 Task: Create a sub task Gather and Analyse Requirements for the task  Upgrade and migrate company data analytics to a cloud-based solution in the project AmberDrive , assign it to team member softage.3@softage.net and update the status of the sub task to  On Track  , set the priority of the sub task to Low
Action: Mouse moved to (693, 399)
Screenshot: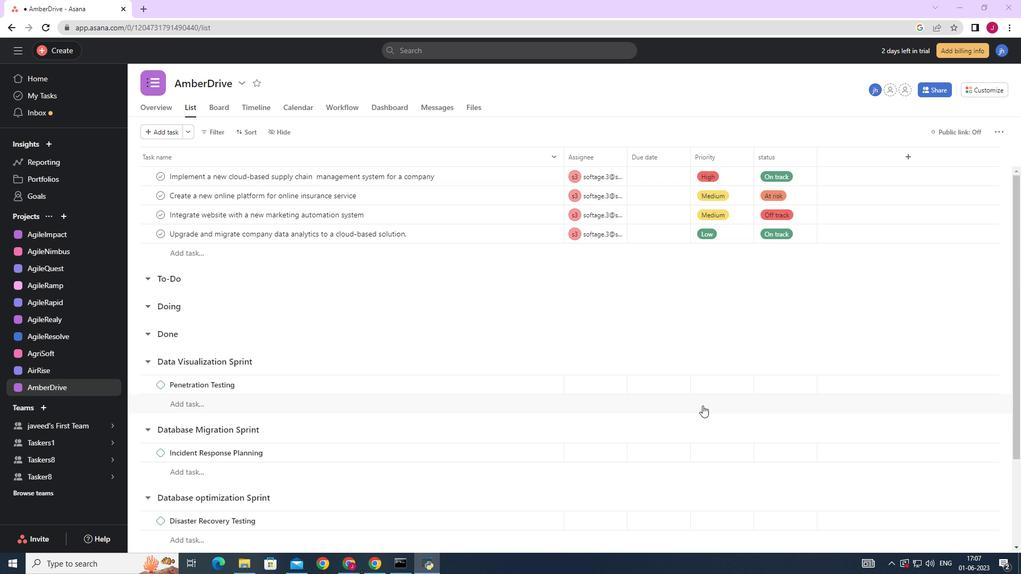 
Action: Mouse scrolled (693, 400) with delta (0, 0)
Screenshot: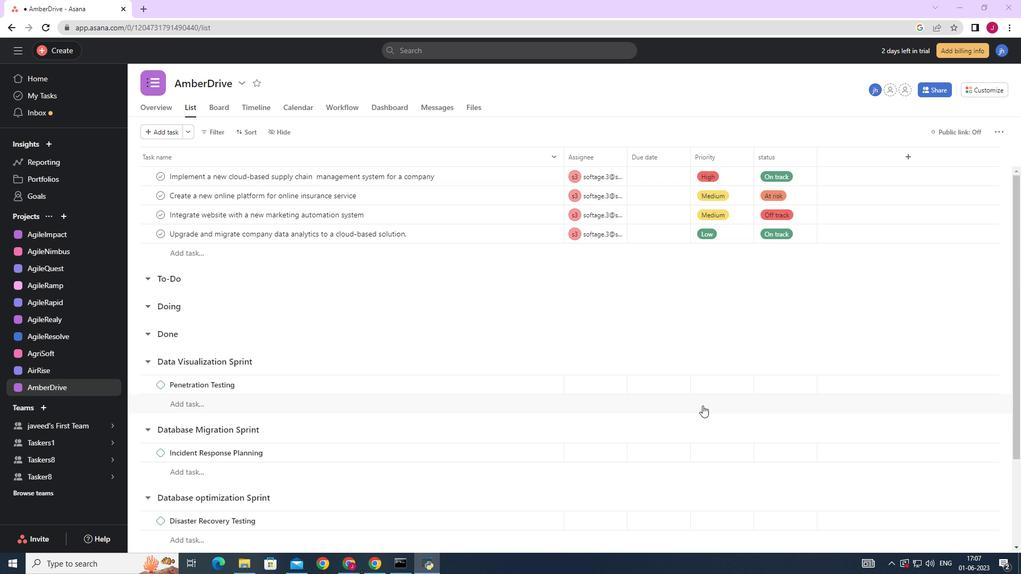 
Action: Mouse moved to (691, 399)
Screenshot: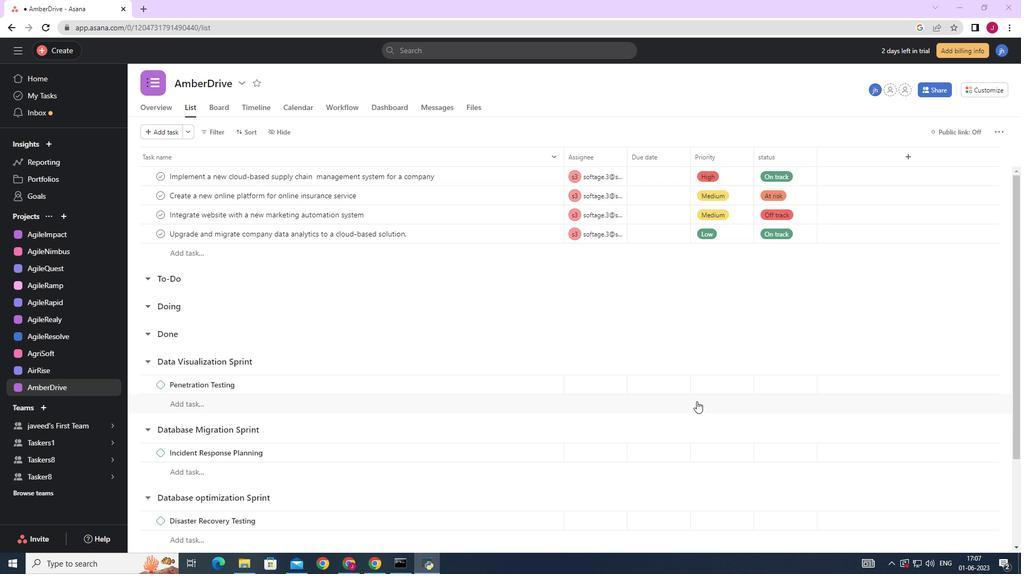 
Action: Mouse scrolled (691, 399) with delta (0, 0)
Screenshot: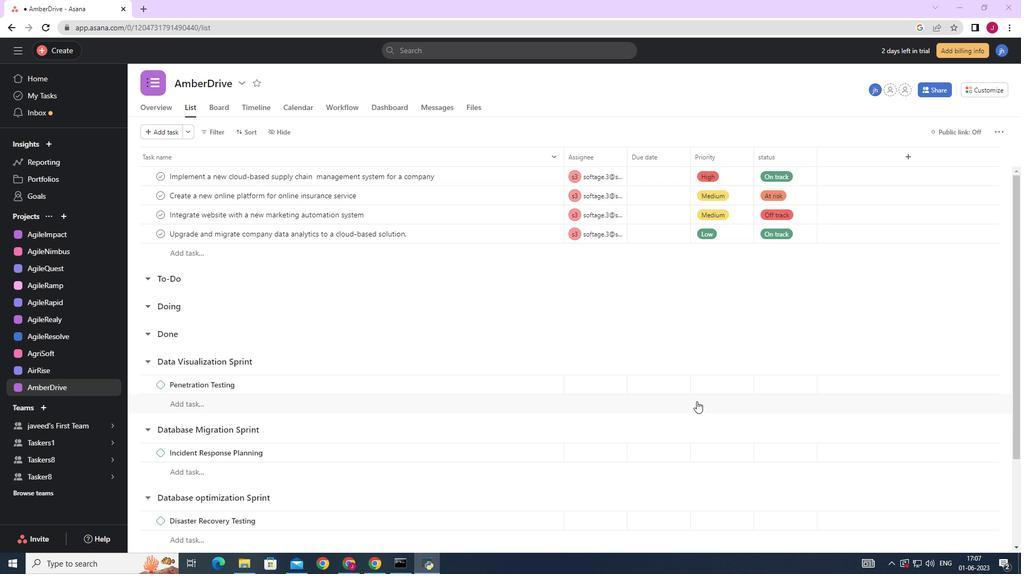
Action: Mouse moved to (681, 394)
Screenshot: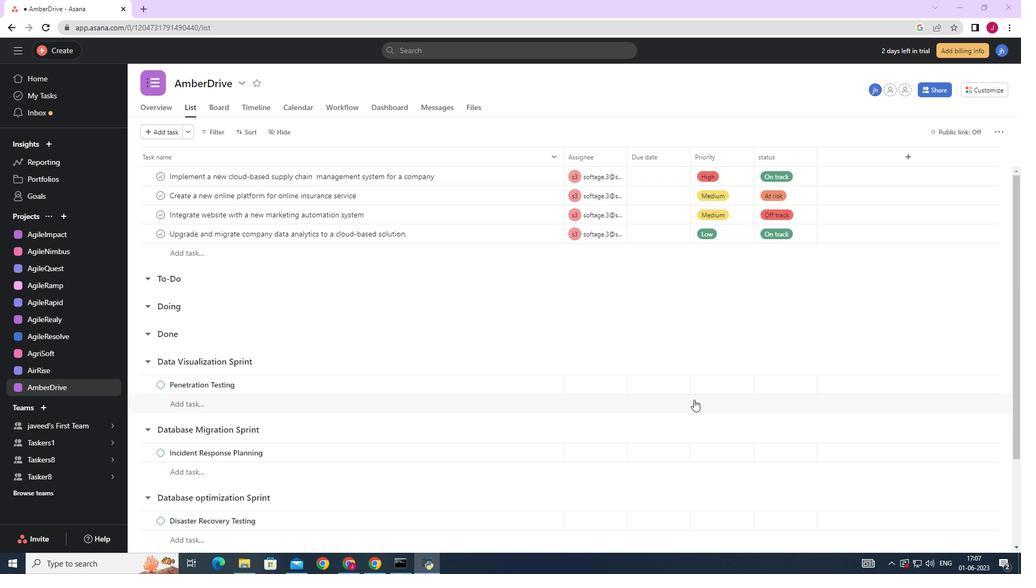 
Action: Mouse scrolled (681, 394) with delta (0, 0)
Screenshot: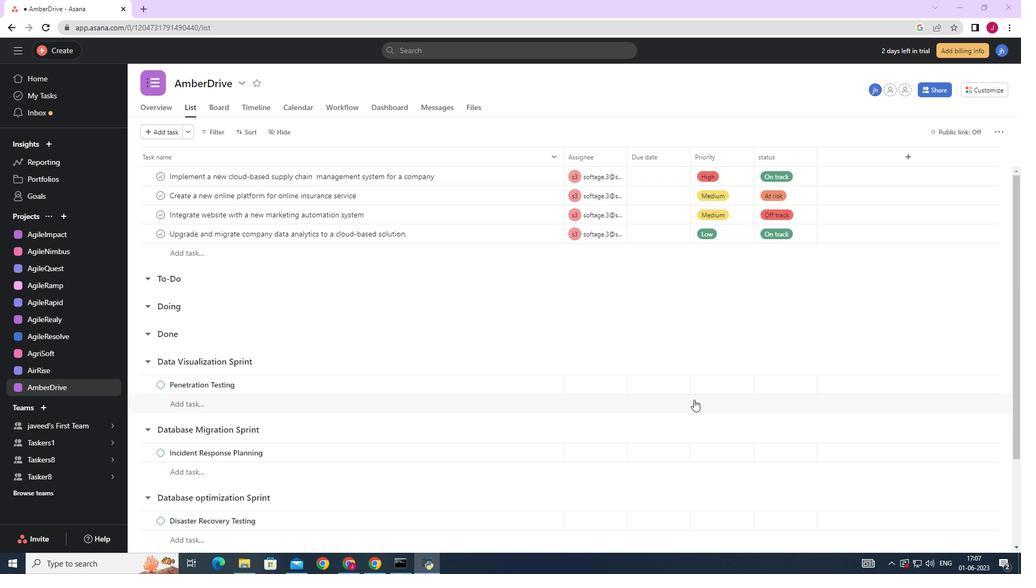 
Action: Mouse moved to (506, 236)
Screenshot: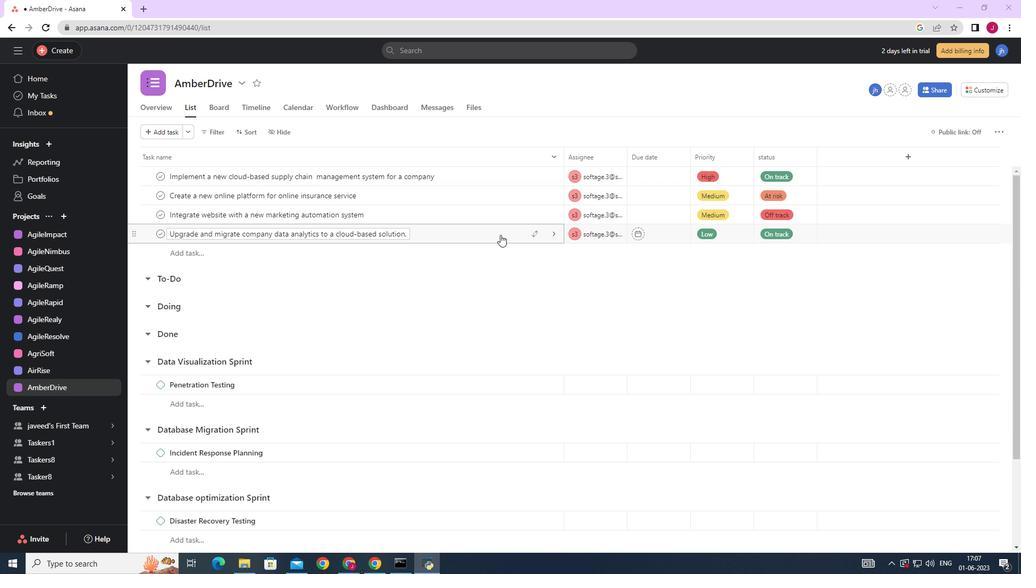 
Action: Mouse pressed left at (506, 236)
Screenshot: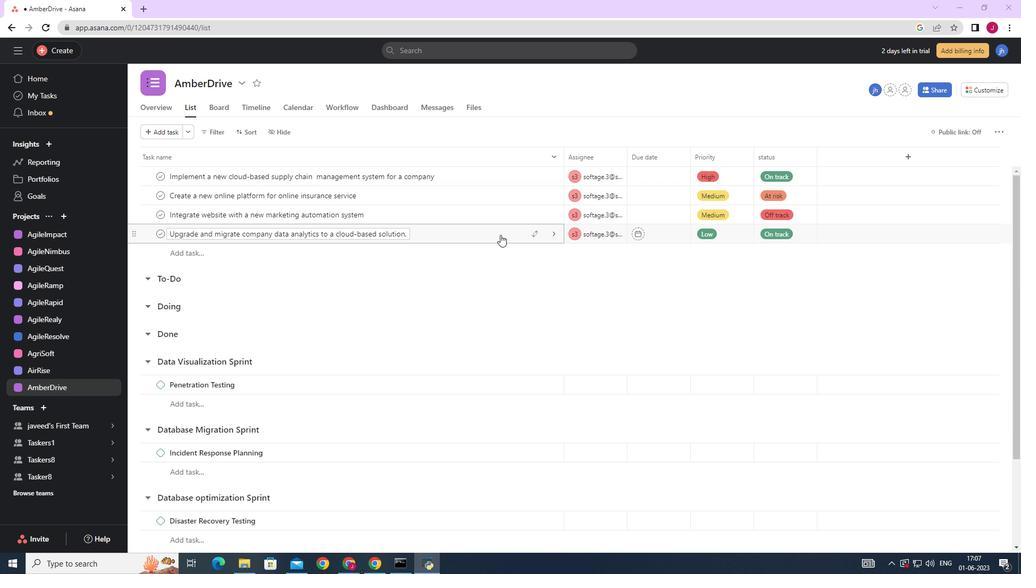 
Action: Mouse moved to (803, 349)
Screenshot: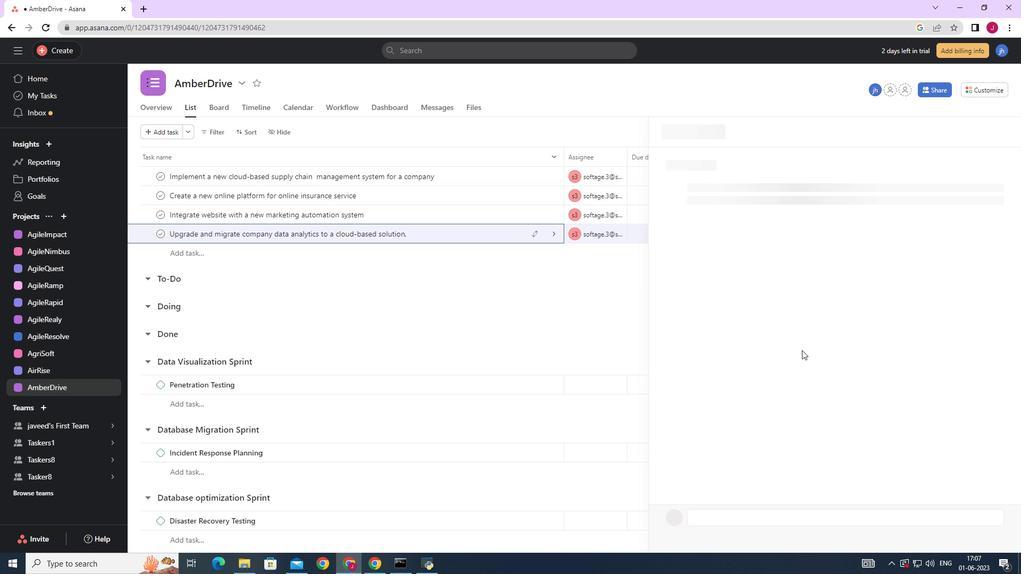
Action: Mouse scrolled (803, 349) with delta (0, 0)
Screenshot: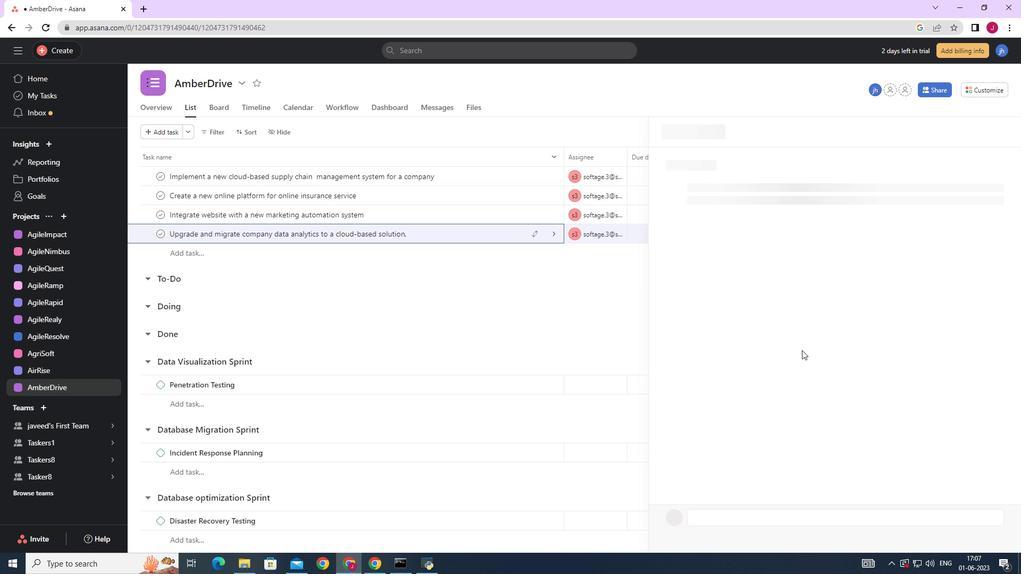 
Action: Mouse moved to (803, 349)
Screenshot: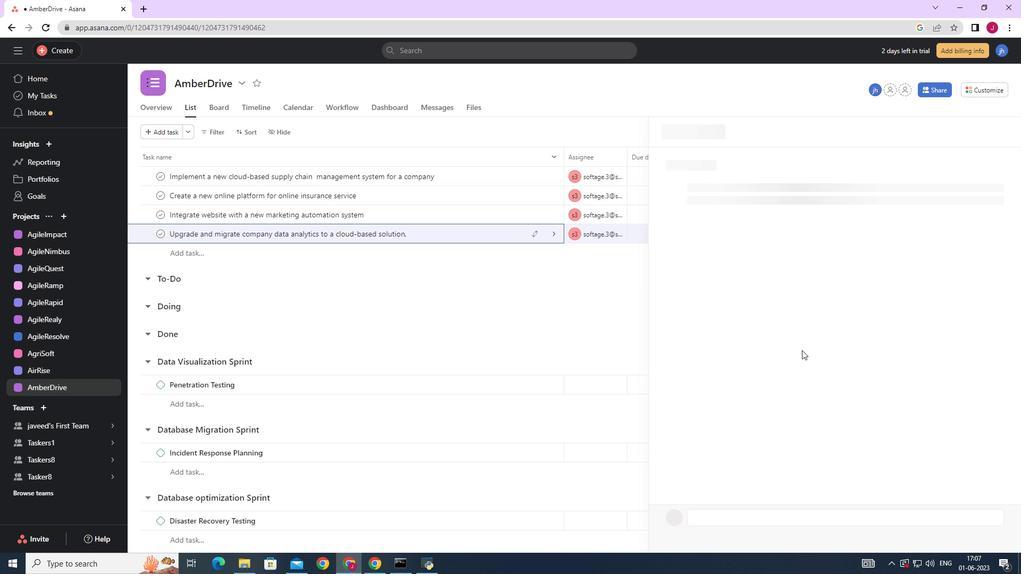
Action: Mouse scrolled (803, 348) with delta (0, 0)
Screenshot: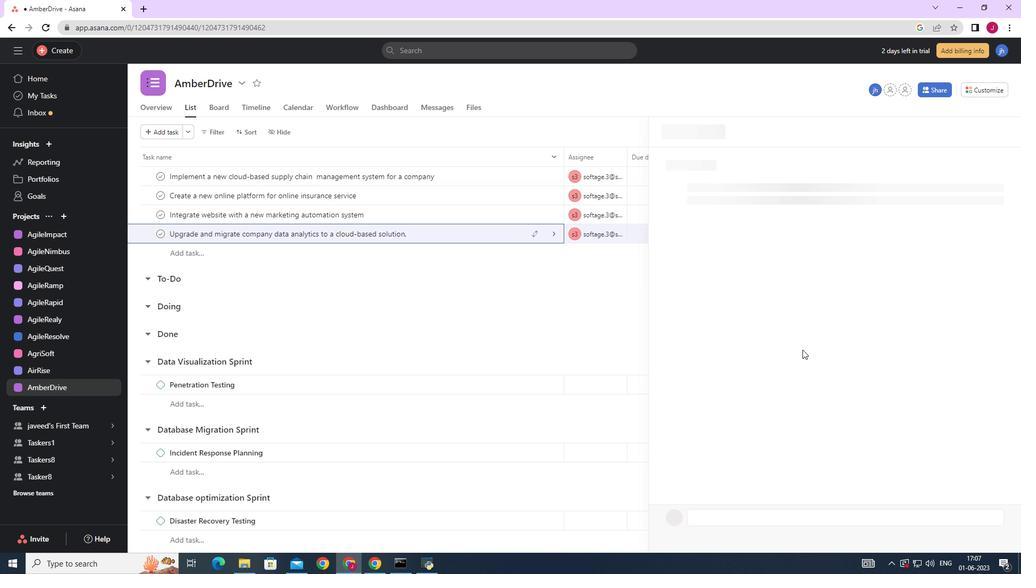 
Action: Mouse scrolled (803, 348) with delta (0, 0)
Screenshot: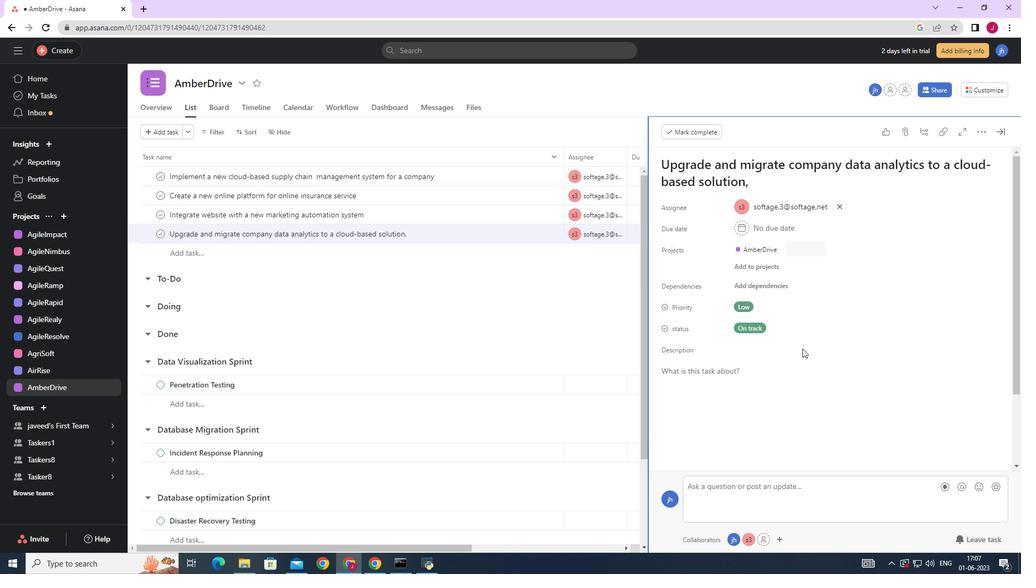 
Action: Mouse moved to (719, 434)
Screenshot: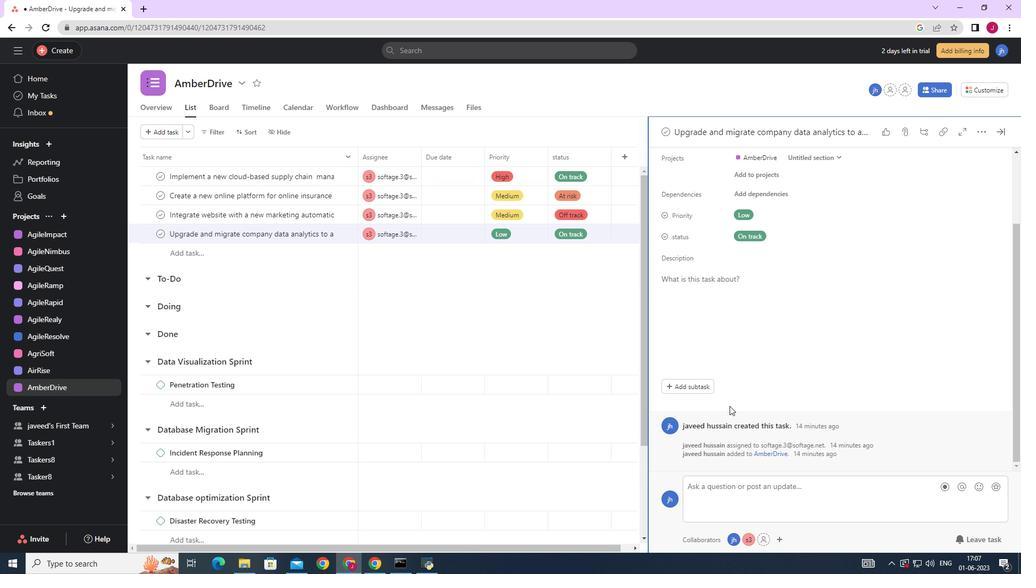 
Action: Mouse scrolled (719, 433) with delta (0, 0)
Screenshot: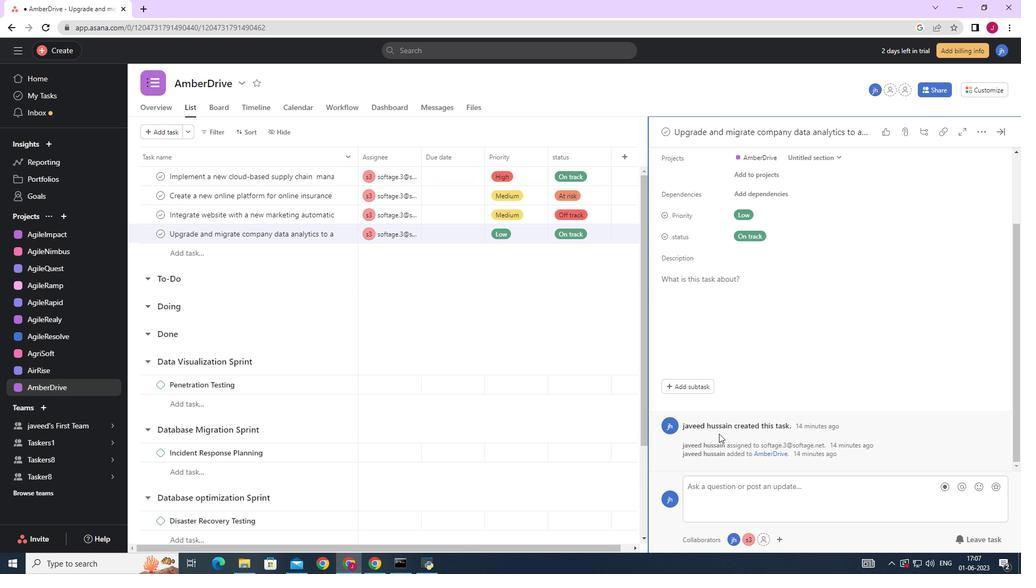 
Action: Mouse scrolled (719, 433) with delta (0, 0)
Screenshot: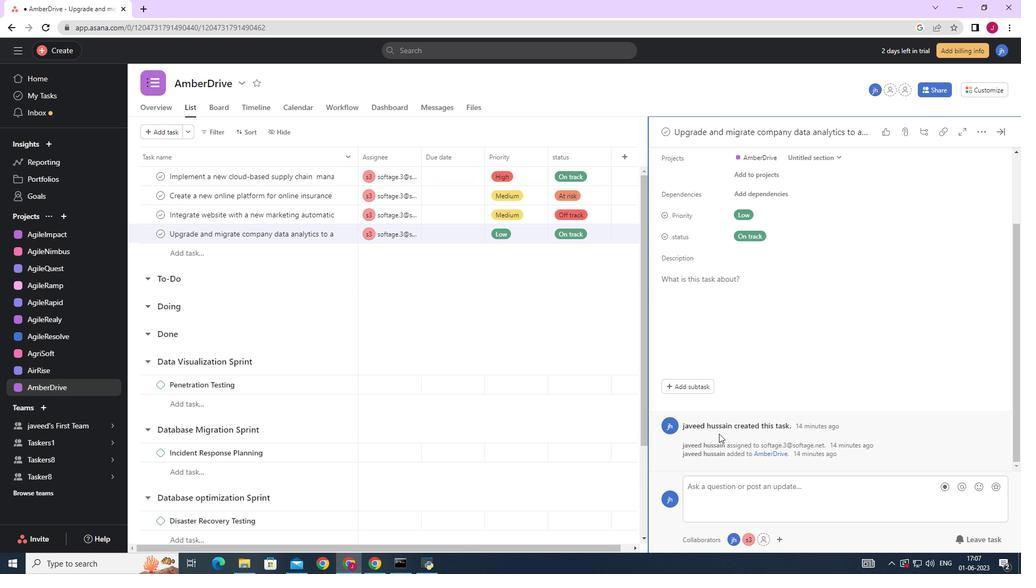
Action: Mouse scrolled (719, 433) with delta (0, 0)
Screenshot: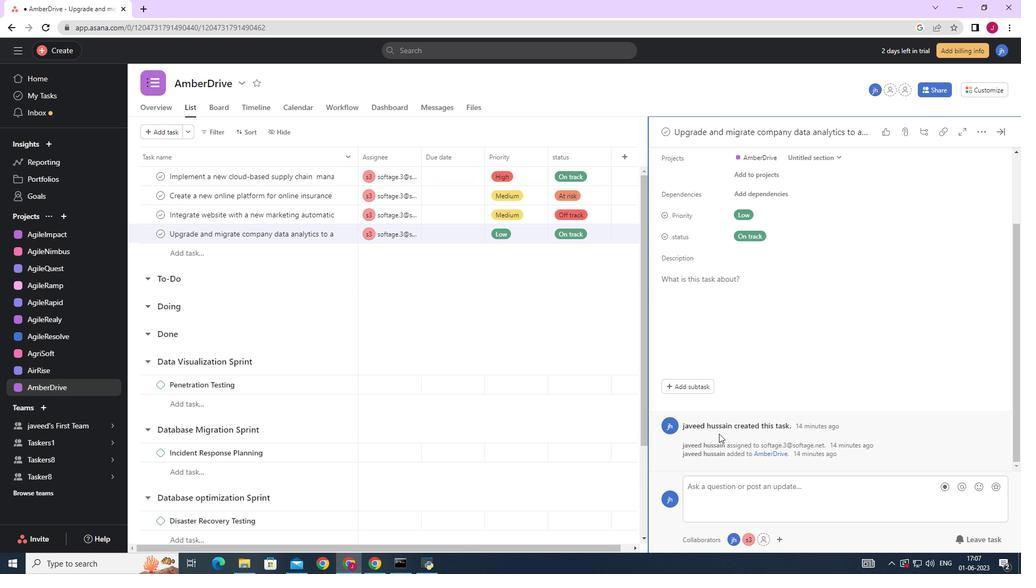 
Action: Mouse moved to (696, 385)
Screenshot: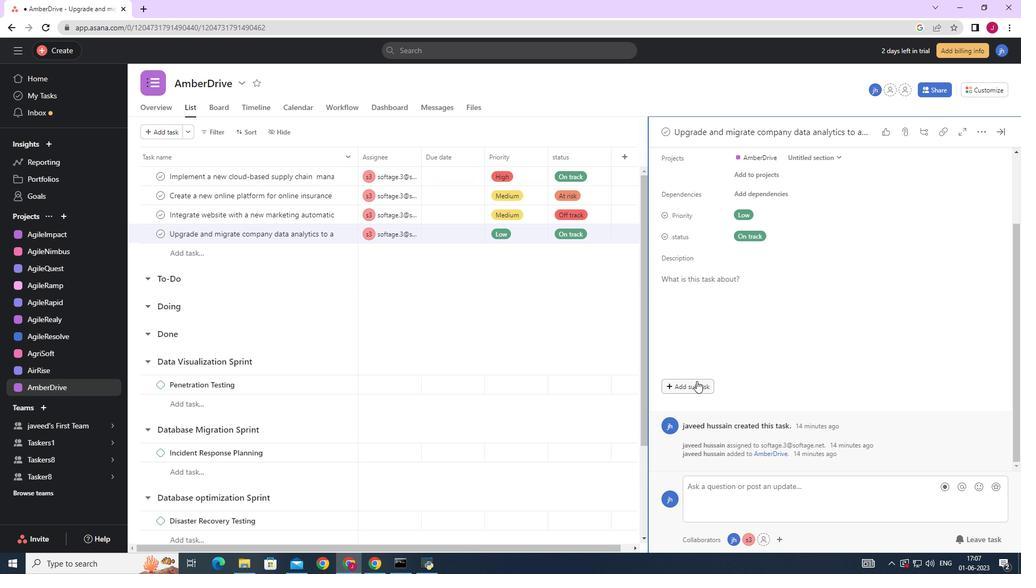 
Action: Mouse pressed left at (696, 385)
Screenshot: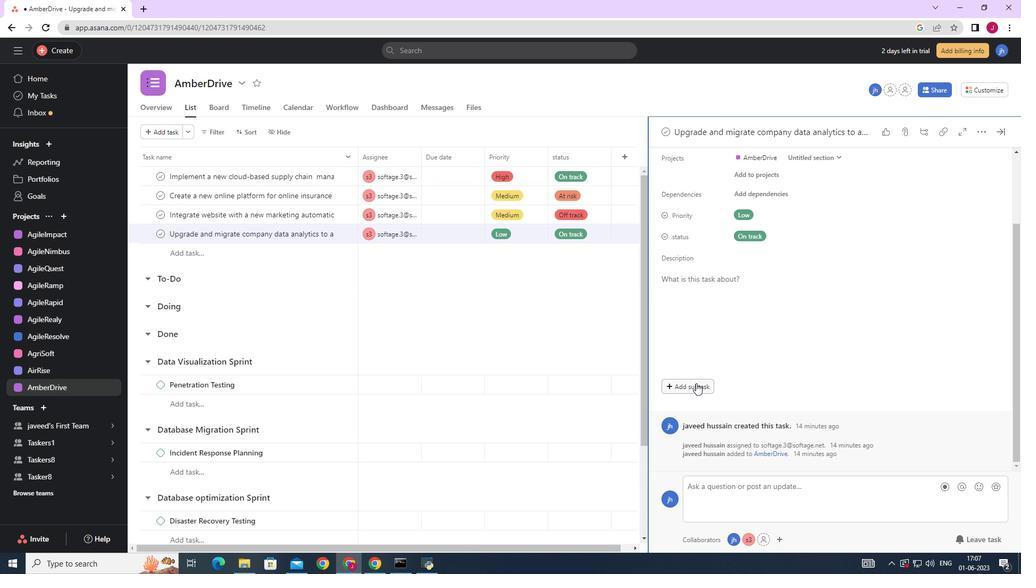 
Action: Mouse moved to (773, 354)
Screenshot: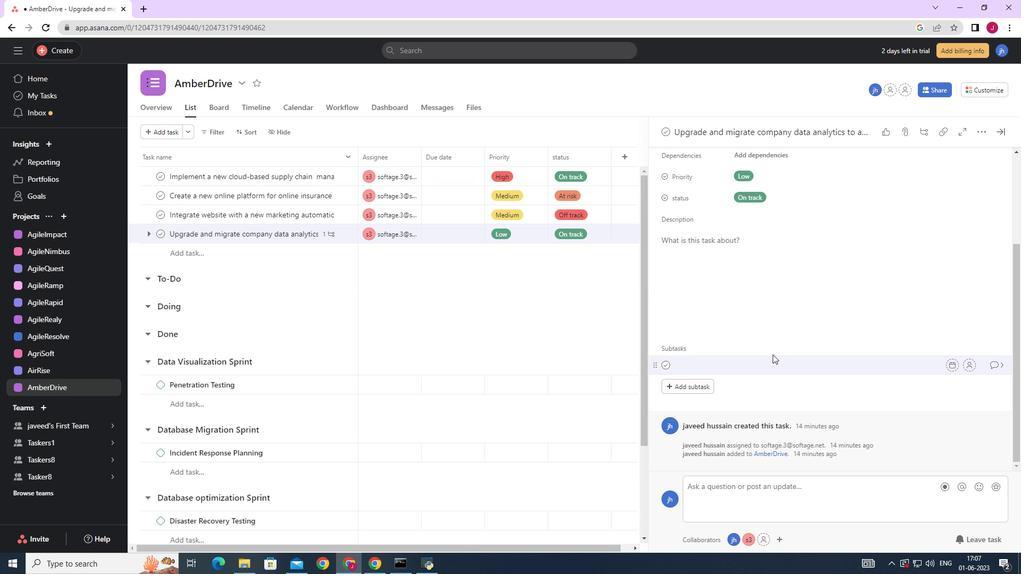 
Action: Key pressed <Key.caps_lock>G<Key.caps_lock>ather<Key.space>and<Key.space><Key.caps_lock>A<Key.caps_lock>nalyse<Key.space><Key.caps_lock>R<Key.caps_lock>equirements
Screenshot: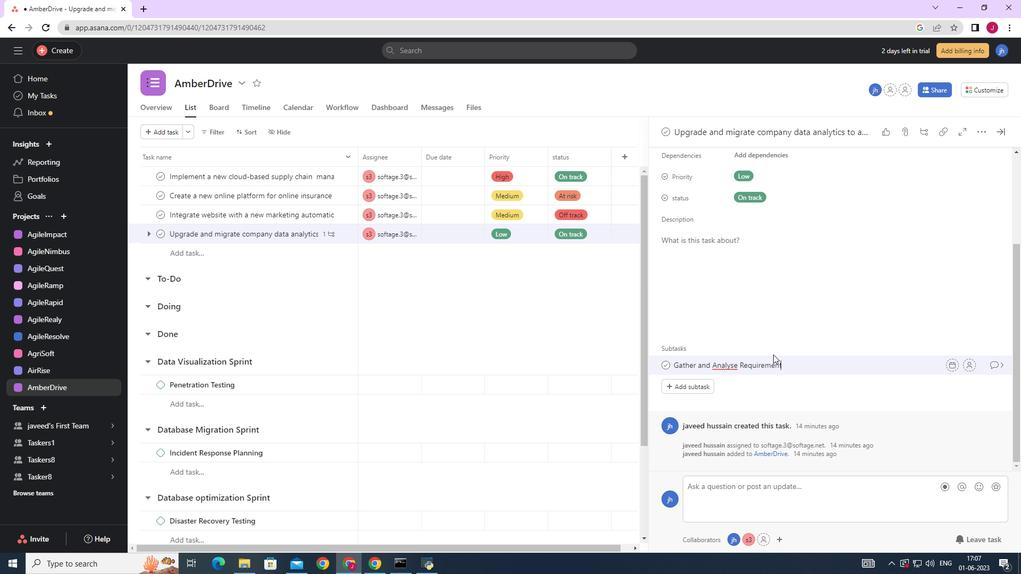 
Action: Mouse moved to (969, 363)
Screenshot: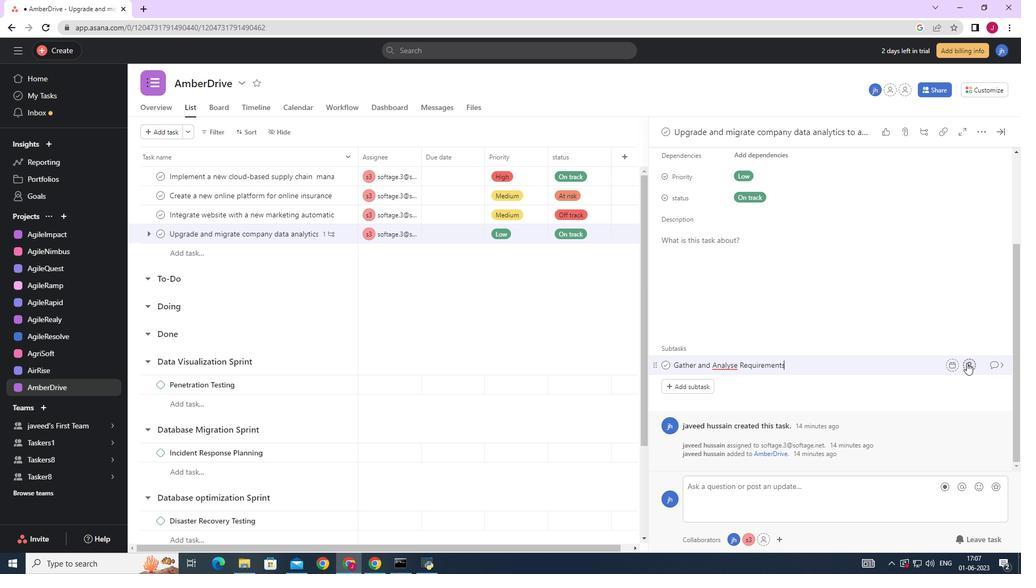 
Action: Mouse pressed left at (969, 363)
Screenshot: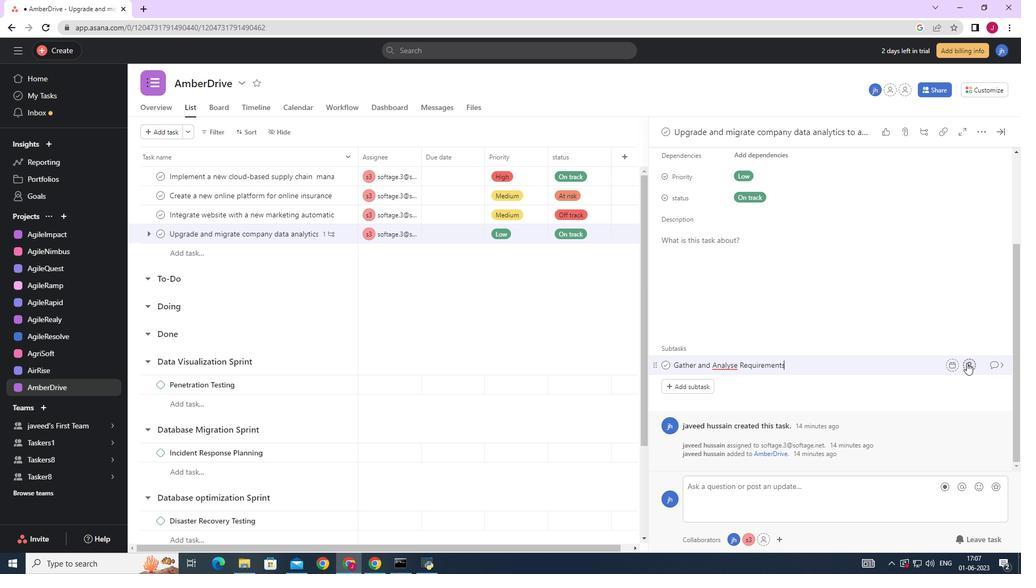 
Action: Mouse moved to (845, 404)
Screenshot: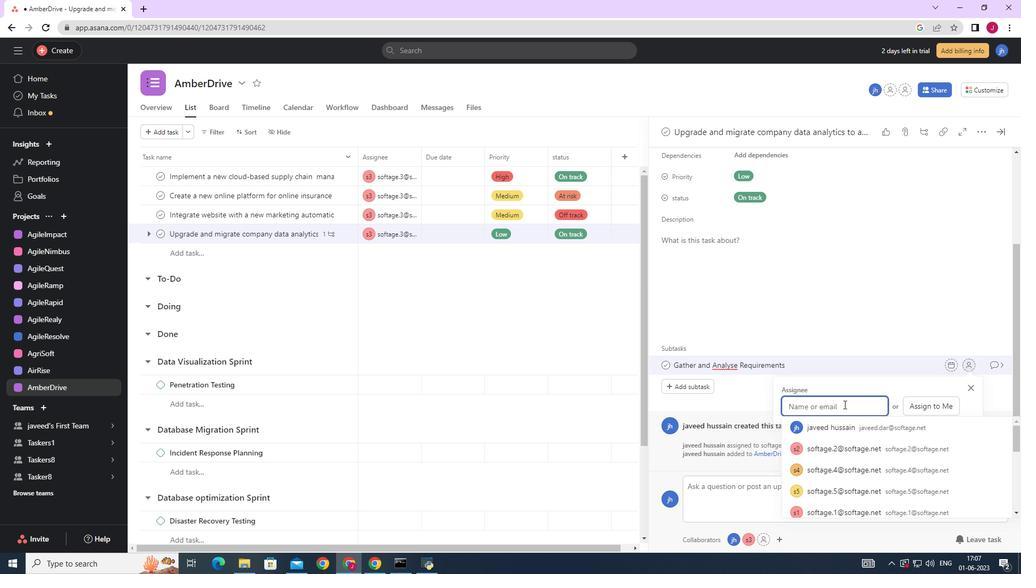 
Action: Key pressed softage.3
Screenshot: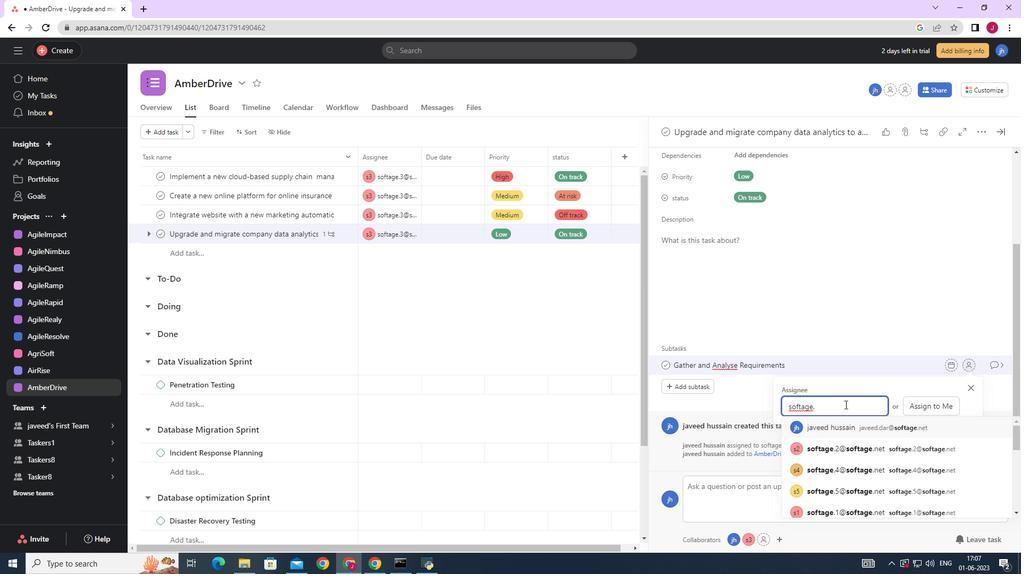 
Action: Mouse moved to (853, 426)
Screenshot: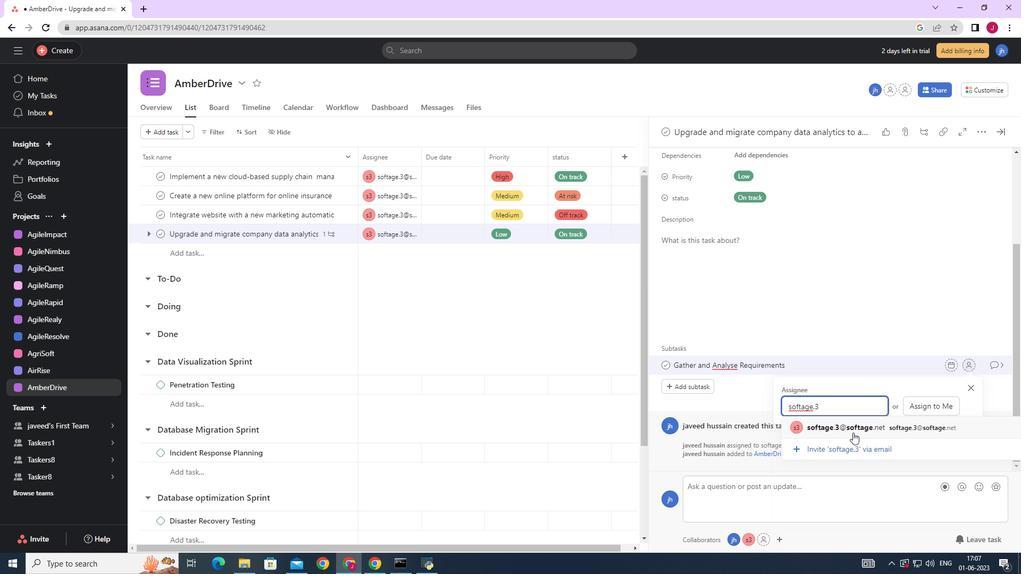 
Action: Mouse pressed left at (853, 426)
Screenshot: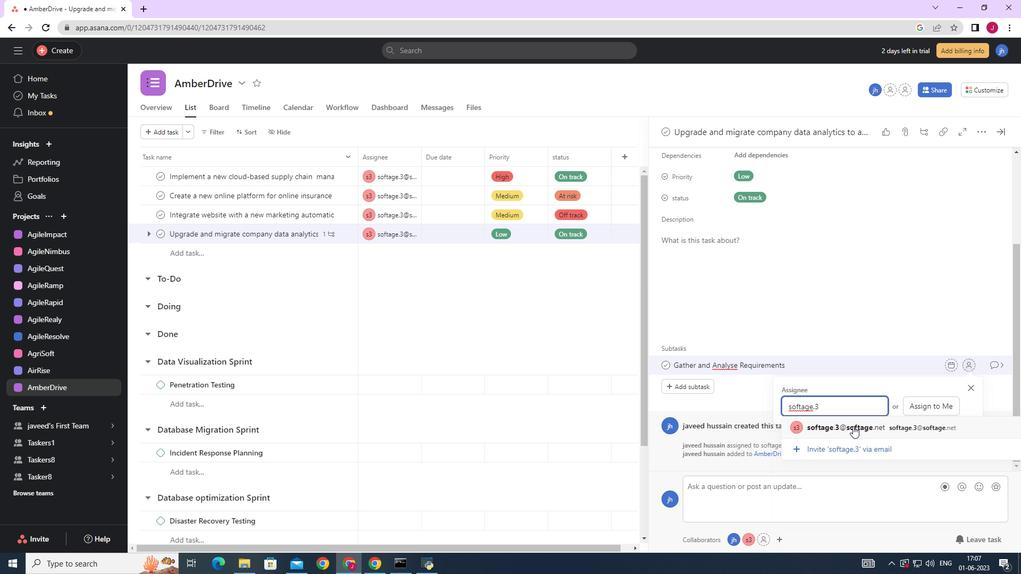 
Action: Mouse moved to (997, 366)
Screenshot: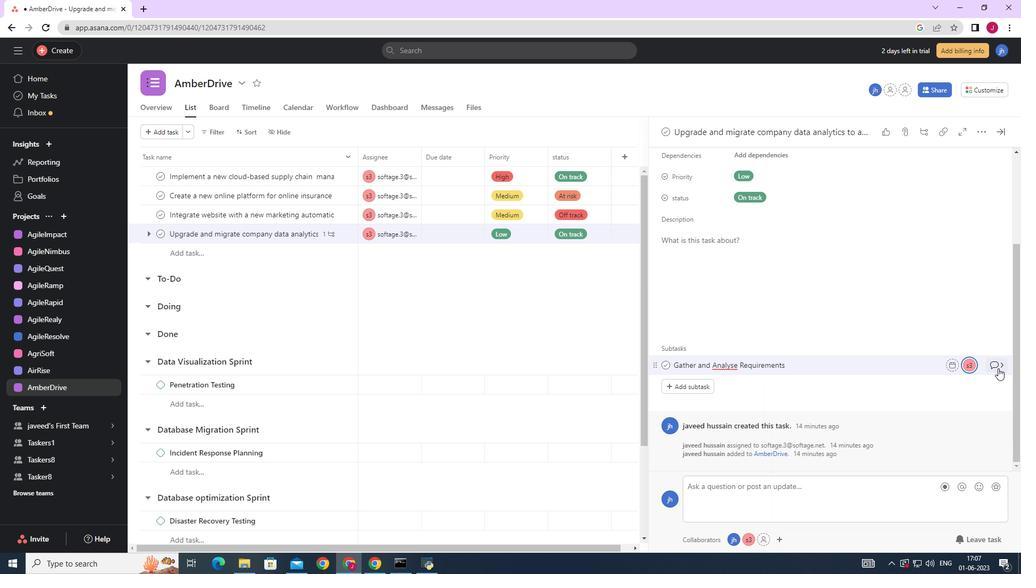 
Action: Mouse pressed left at (997, 366)
Screenshot: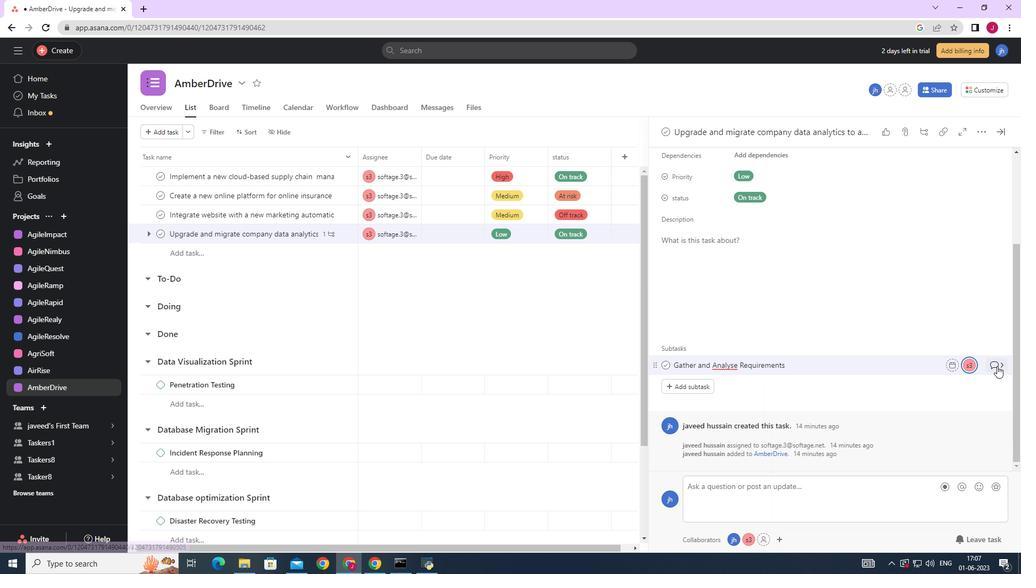 
Action: Mouse moved to (719, 280)
Screenshot: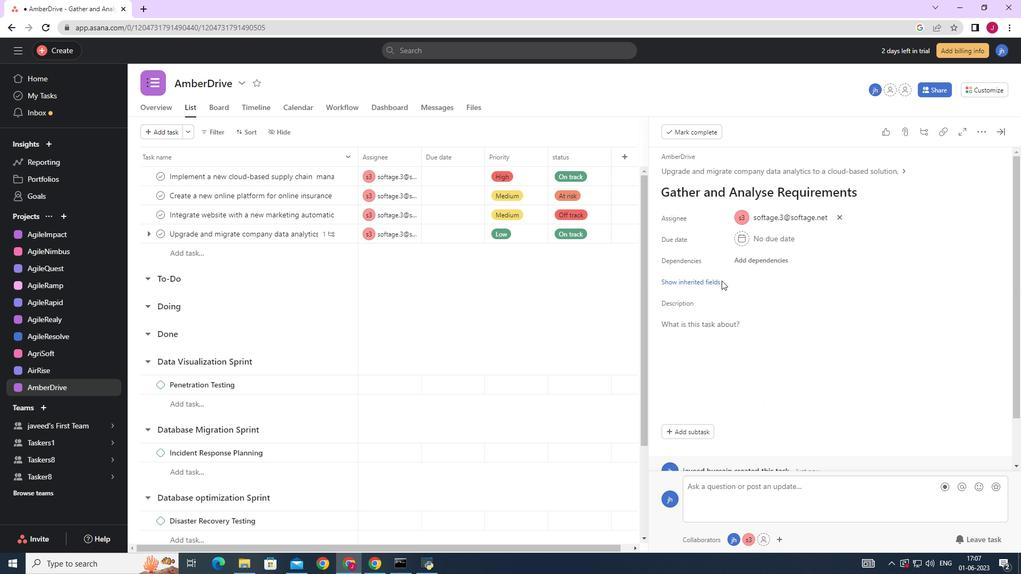 
Action: Mouse pressed left at (719, 280)
Screenshot: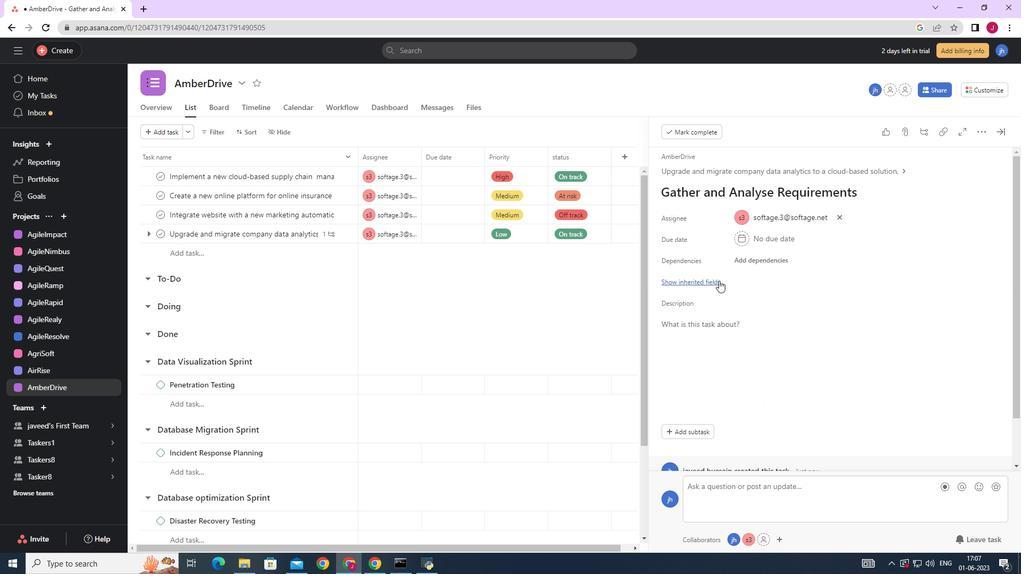 
Action: Mouse moved to (735, 301)
Screenshot: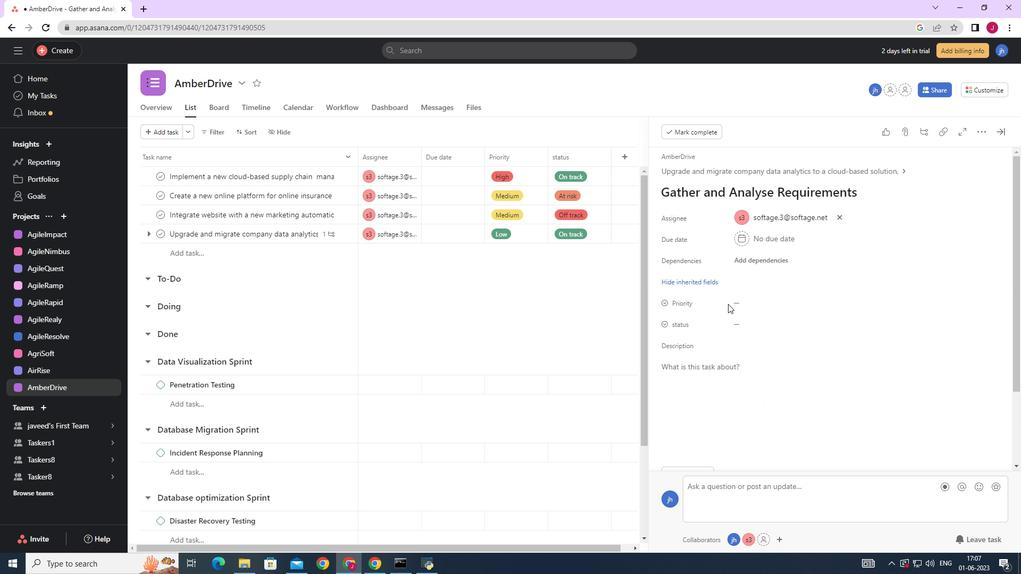 
Action: Mouse pressed left at (735, 301)
Screenshot: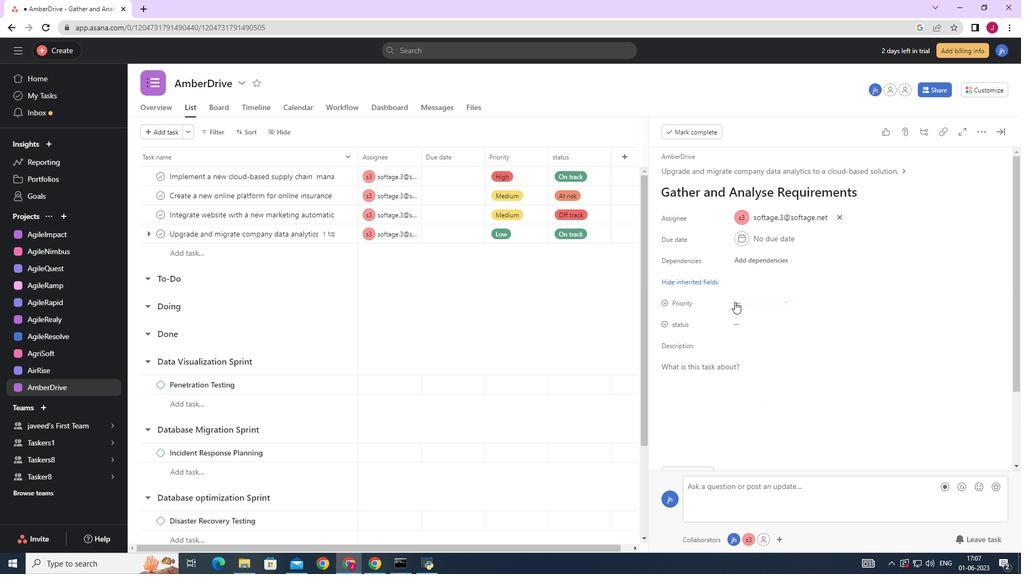 
Action: Mouse moved to (761, 377)
Screenshot: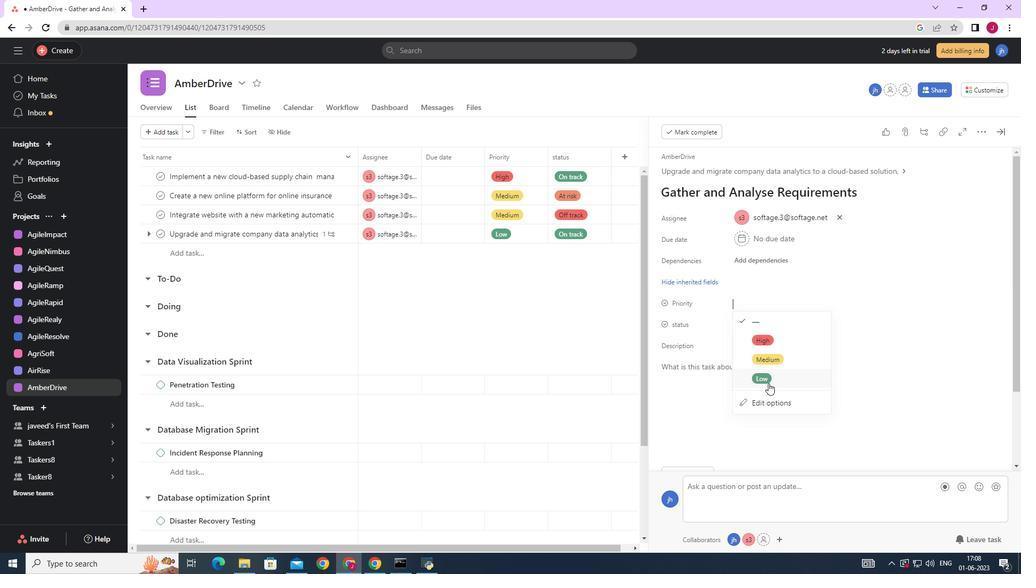 
Action: Mouse pressed left at (761, 377)
Screenshot: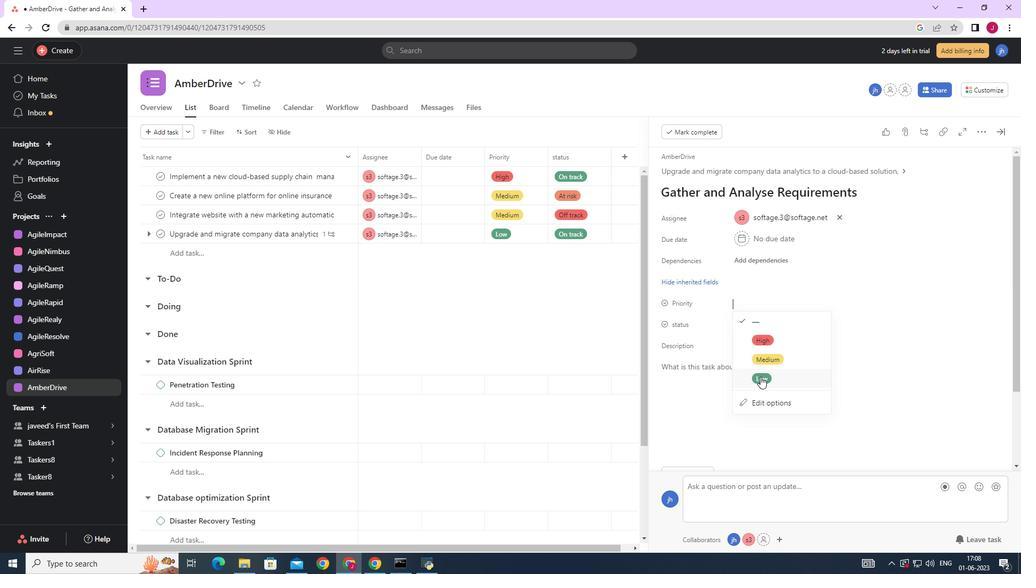 
Action: Mouse moved to (753, 324)
Screenshot: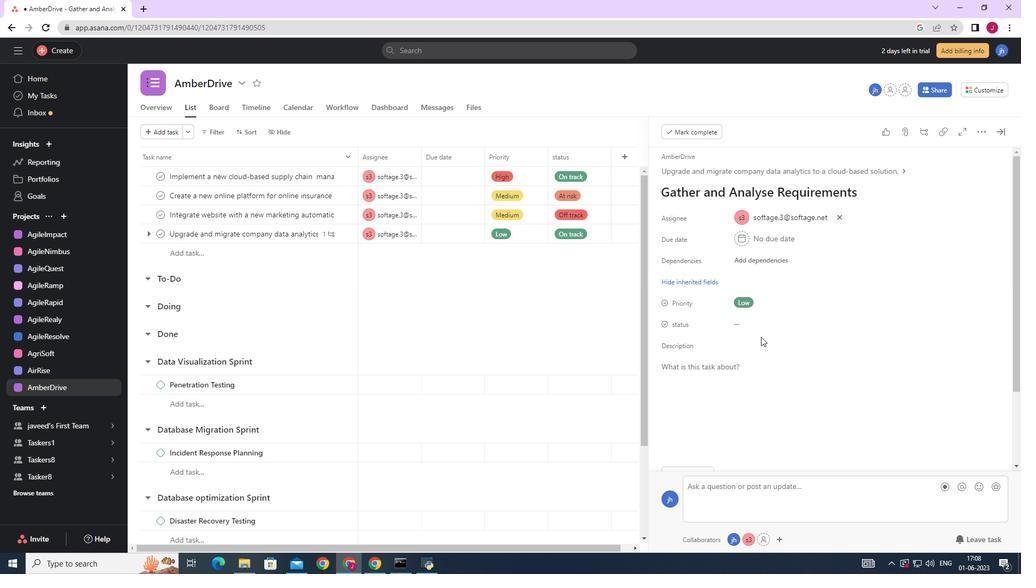 
Action: Mouse pressed left at (753, 324)
Screenshot: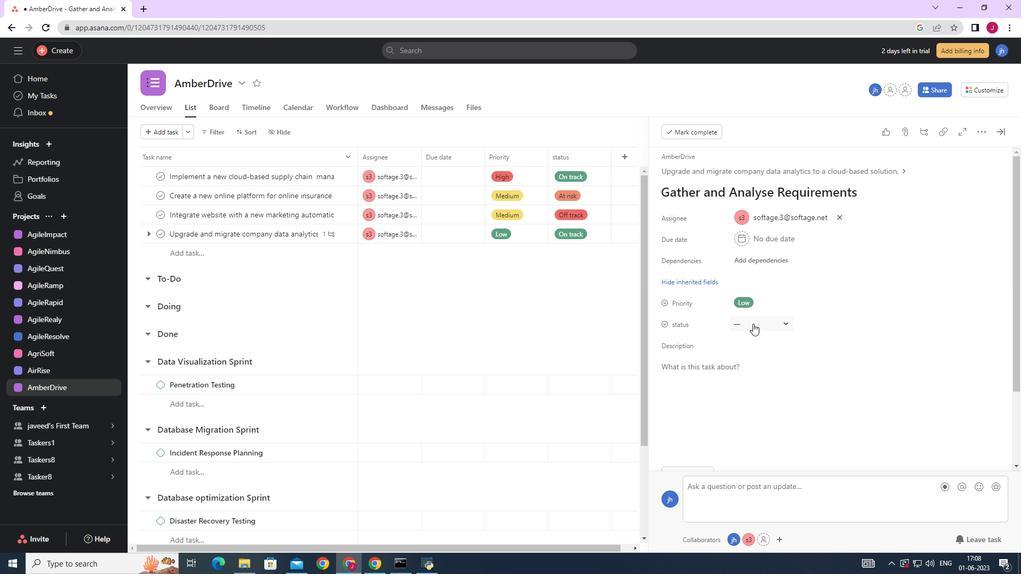 
Action: Mouse moved to (771, 362)
Screenshot: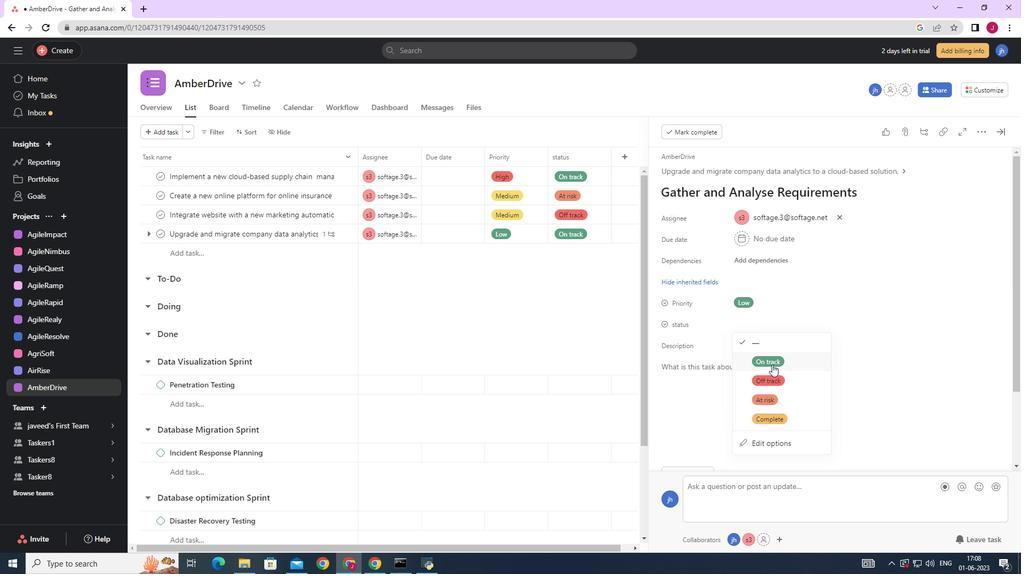 
Action: Mouse pressed left at (771, 362)
Screenshot: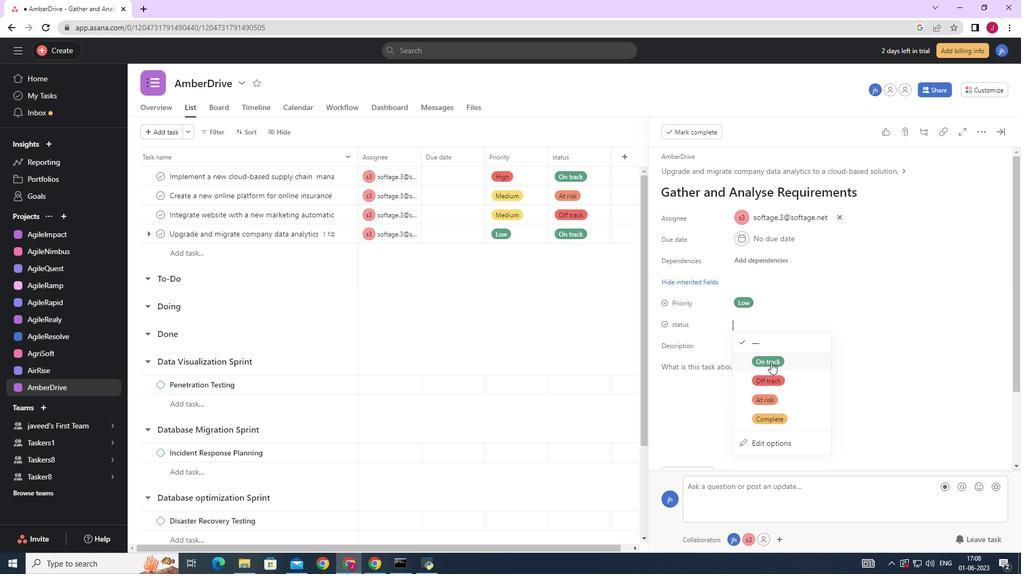 
Action: Mouse moved to (997, 130)
Screenshot: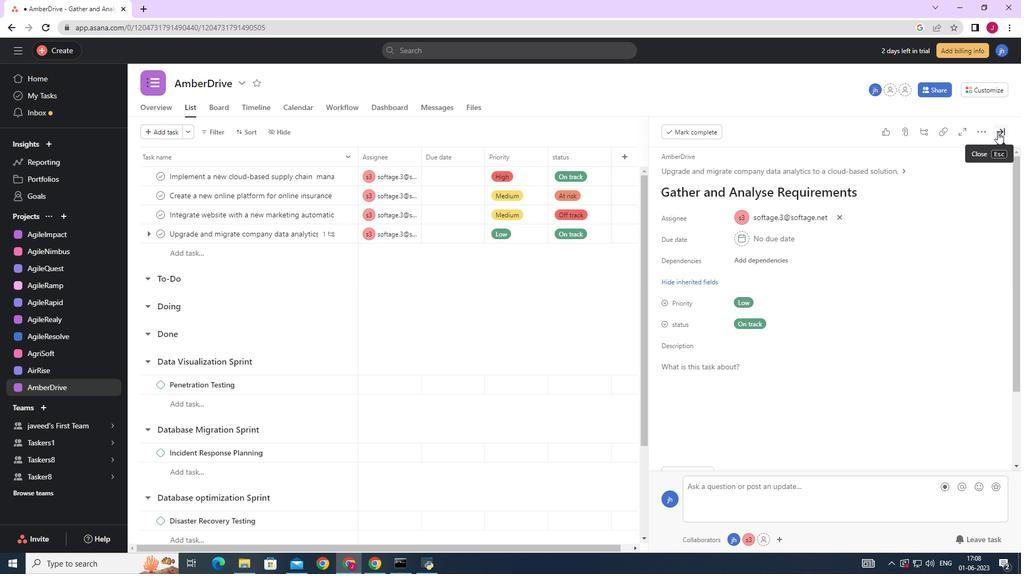 
Action: Mouse pressed left at (997, 130)
Screenshot: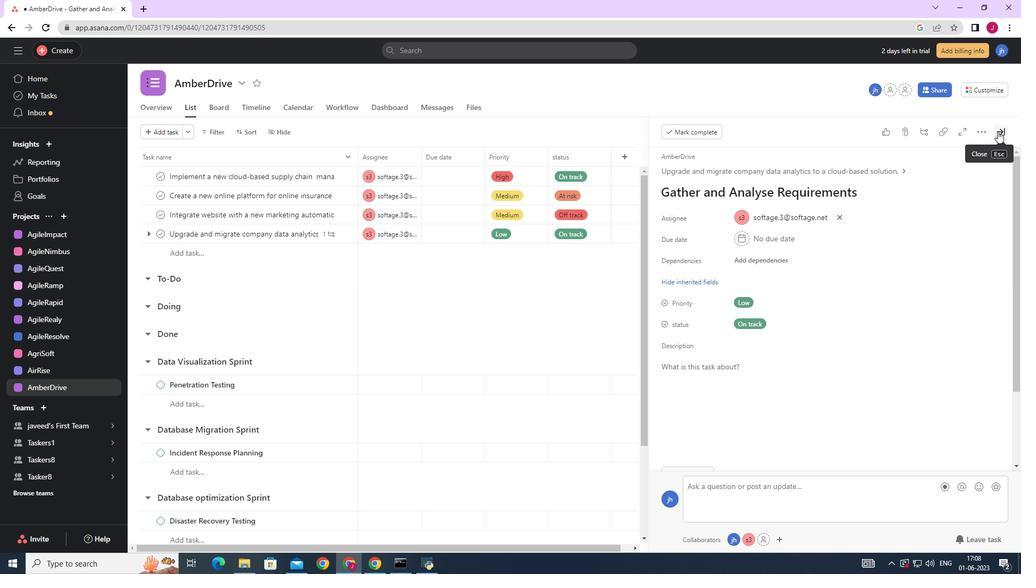 
Action: Mouse moved to (993, 129)
Screenshot: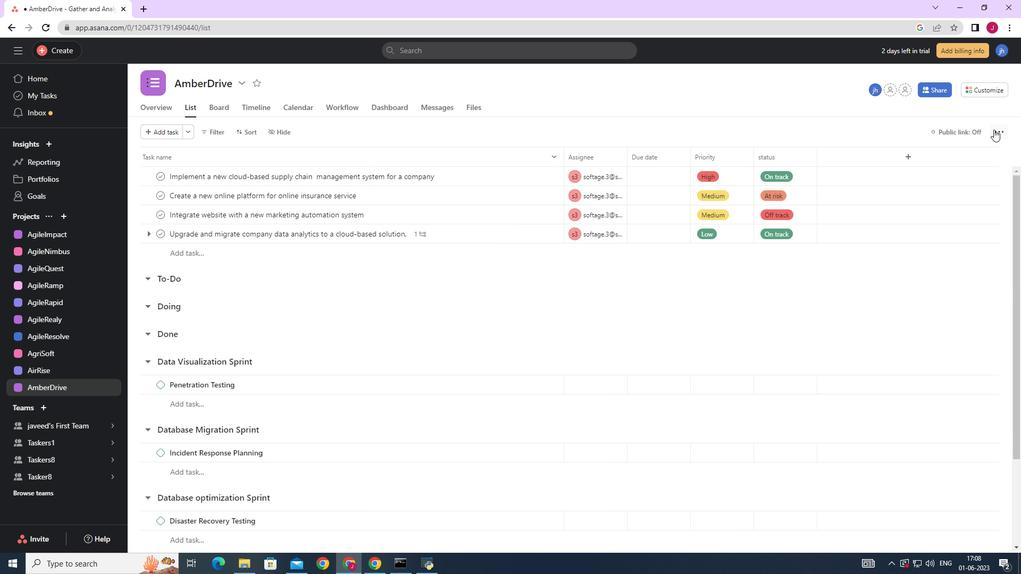 
